 Task: Sort the products in the category "Hand Soap" by price (highest first).
Action: Mouse moved to (979, 342)
Screenshot: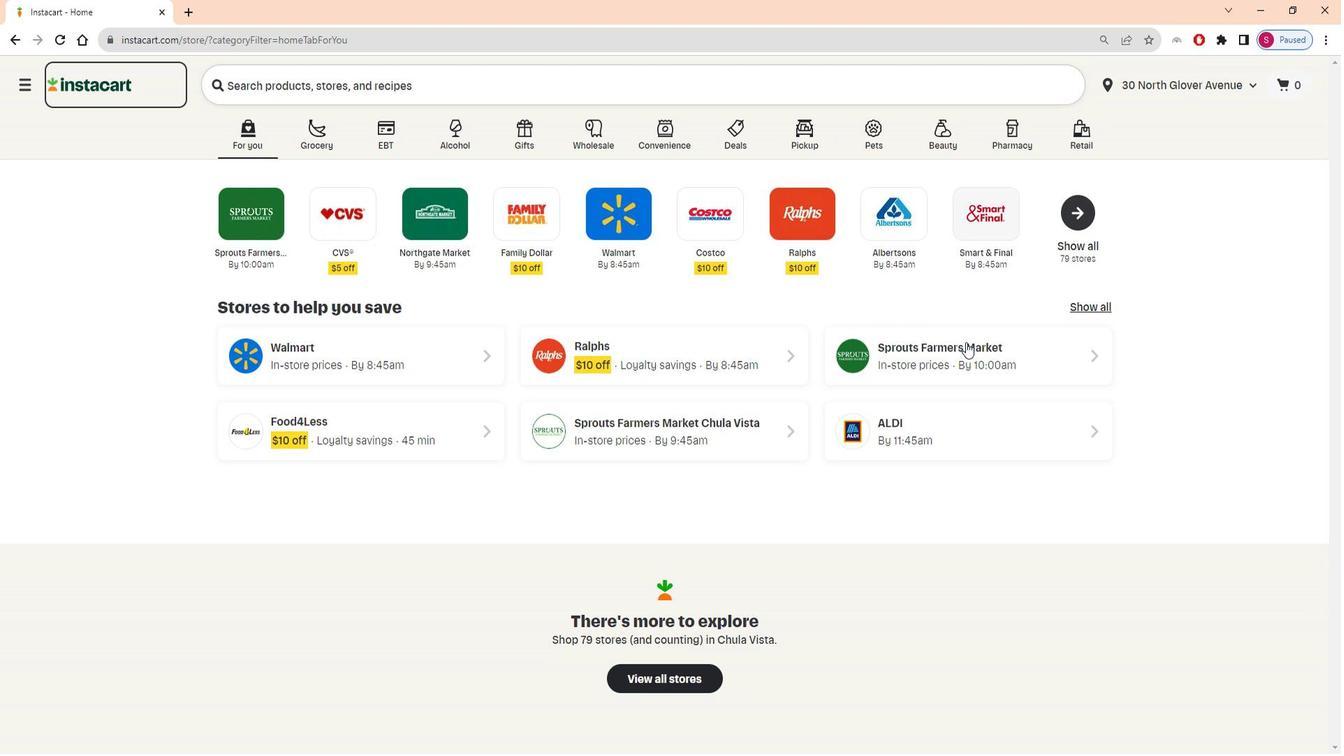 
Action: Mouse pressed left at (979, 342)
Screenshot: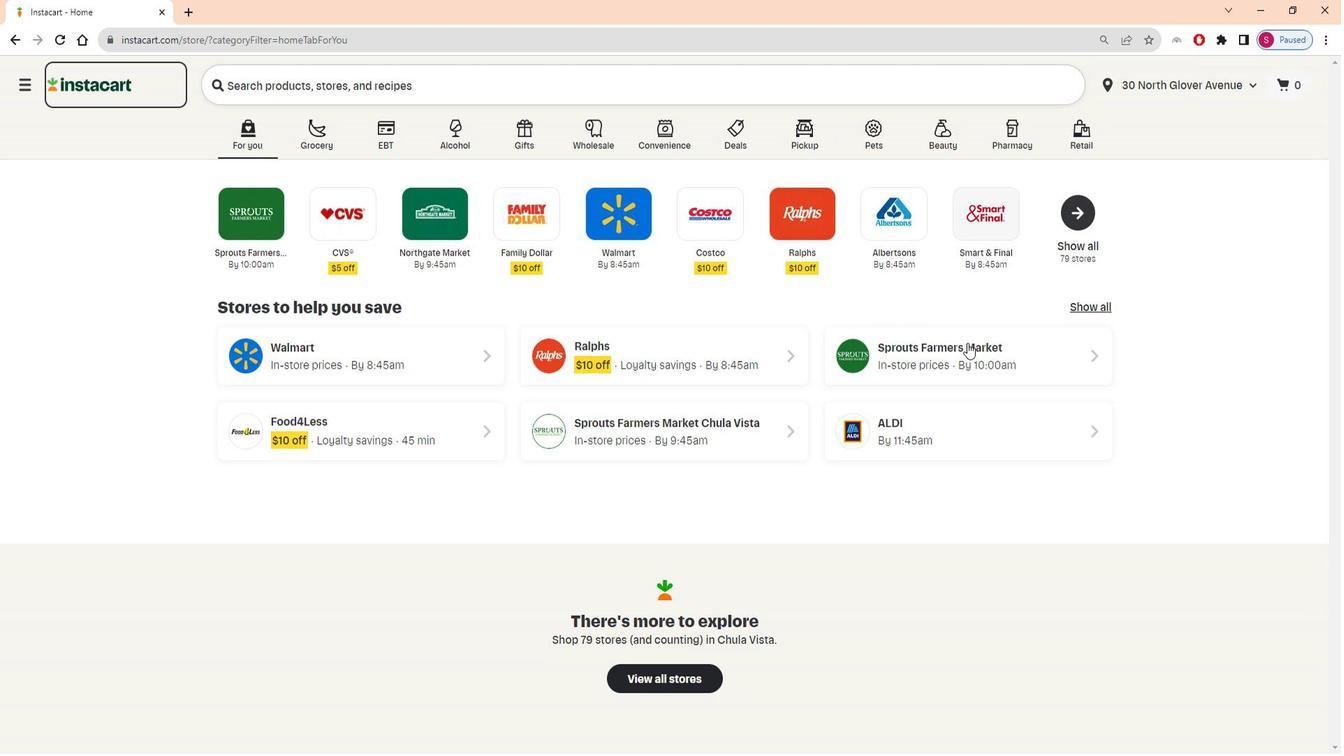 
Action: Mouse moved to (109, 527)
Screenshot: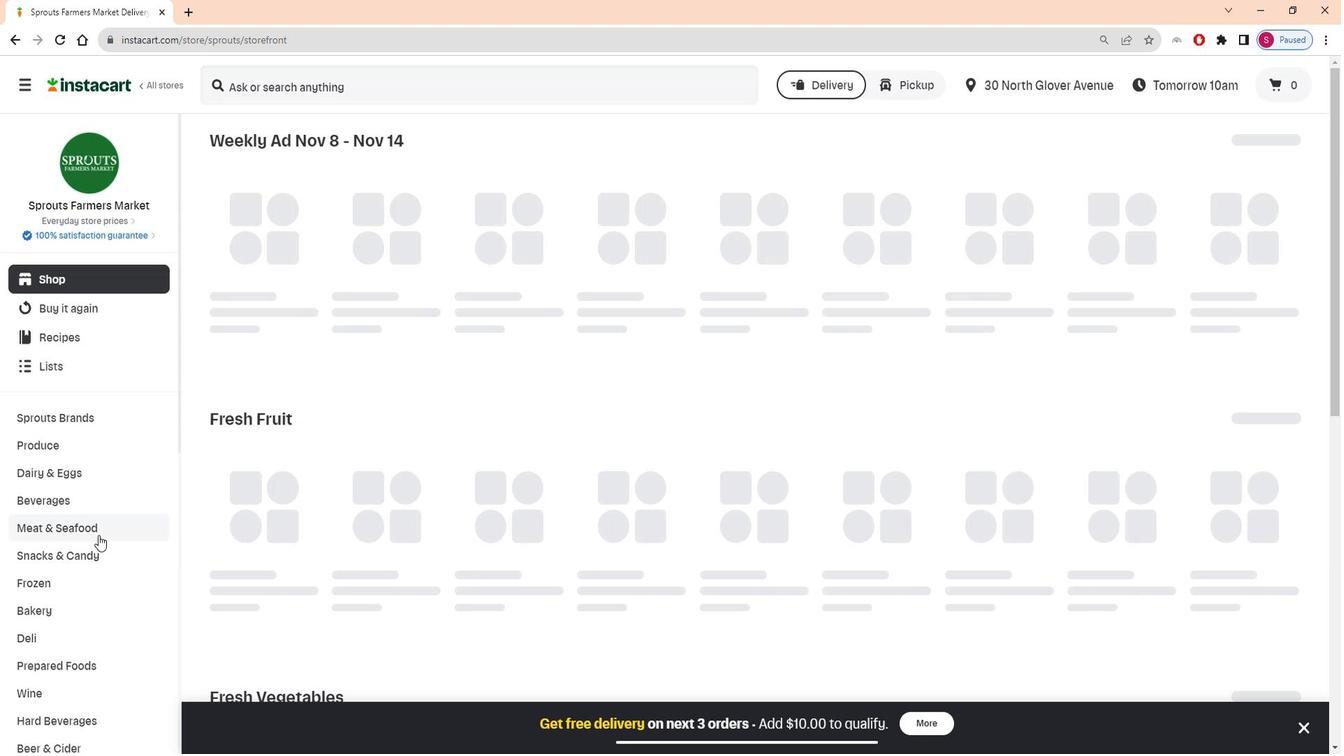 
Action: Mouse scrolled (109, 526) with delta (0, 0)
Screenshot: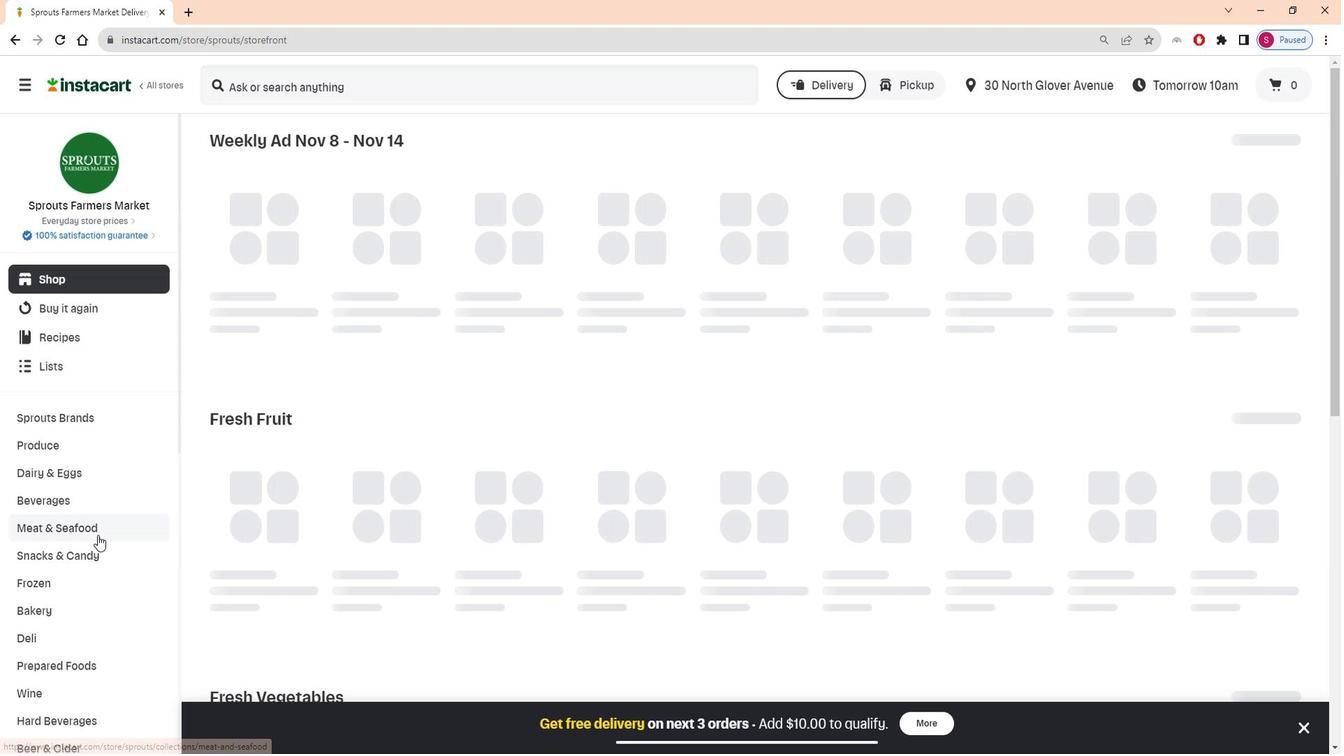 
Action: Mouse moved to (111, 527)
Screenshot: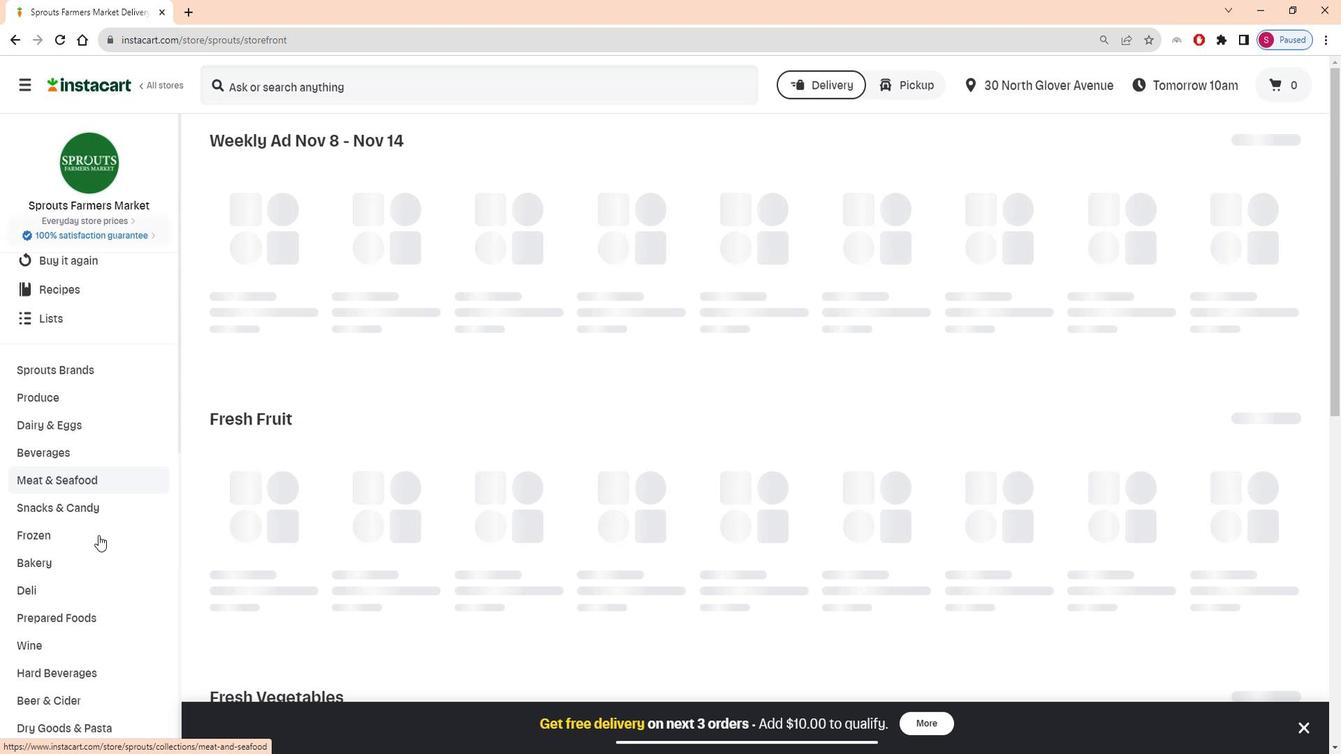 
Action: Mouse scrolled (111, 526) with delta (0, 0)
Screenshot: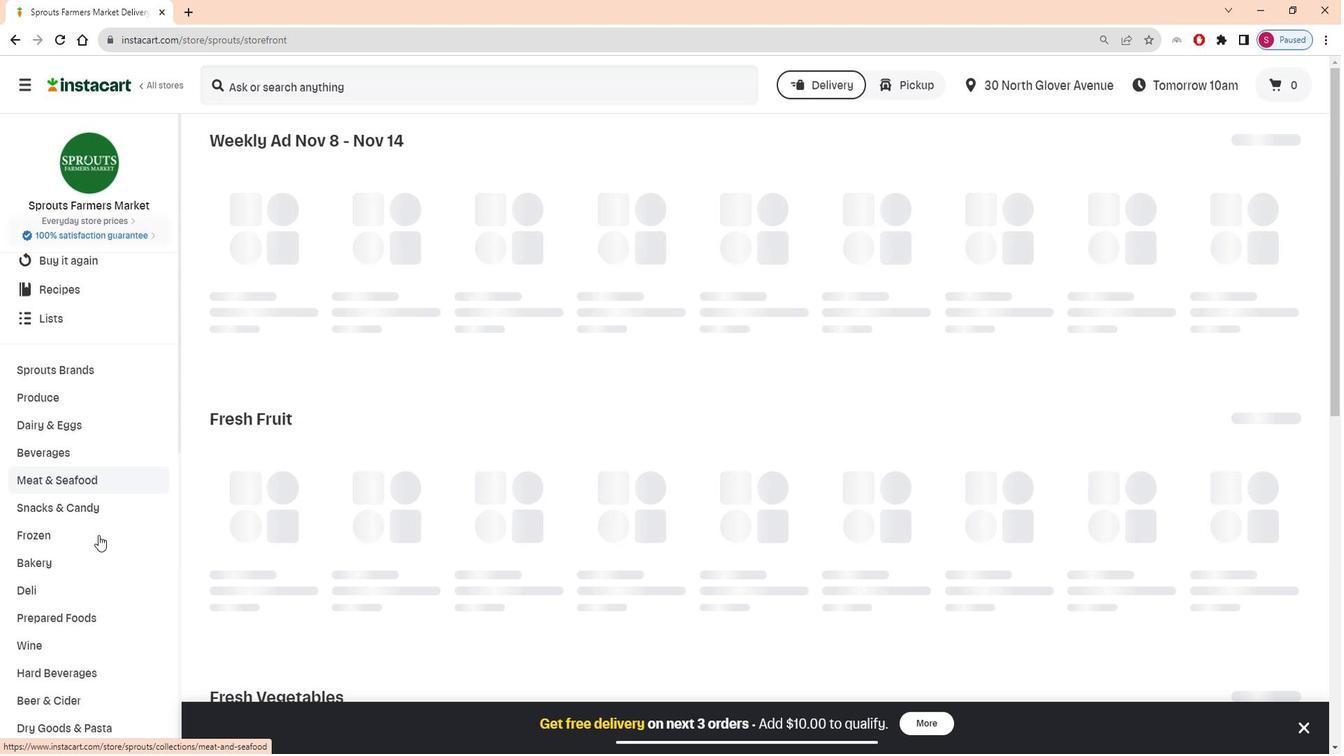 
Action: Mouse scrolled (111, 526) with delta (0, 0)
Screenshot: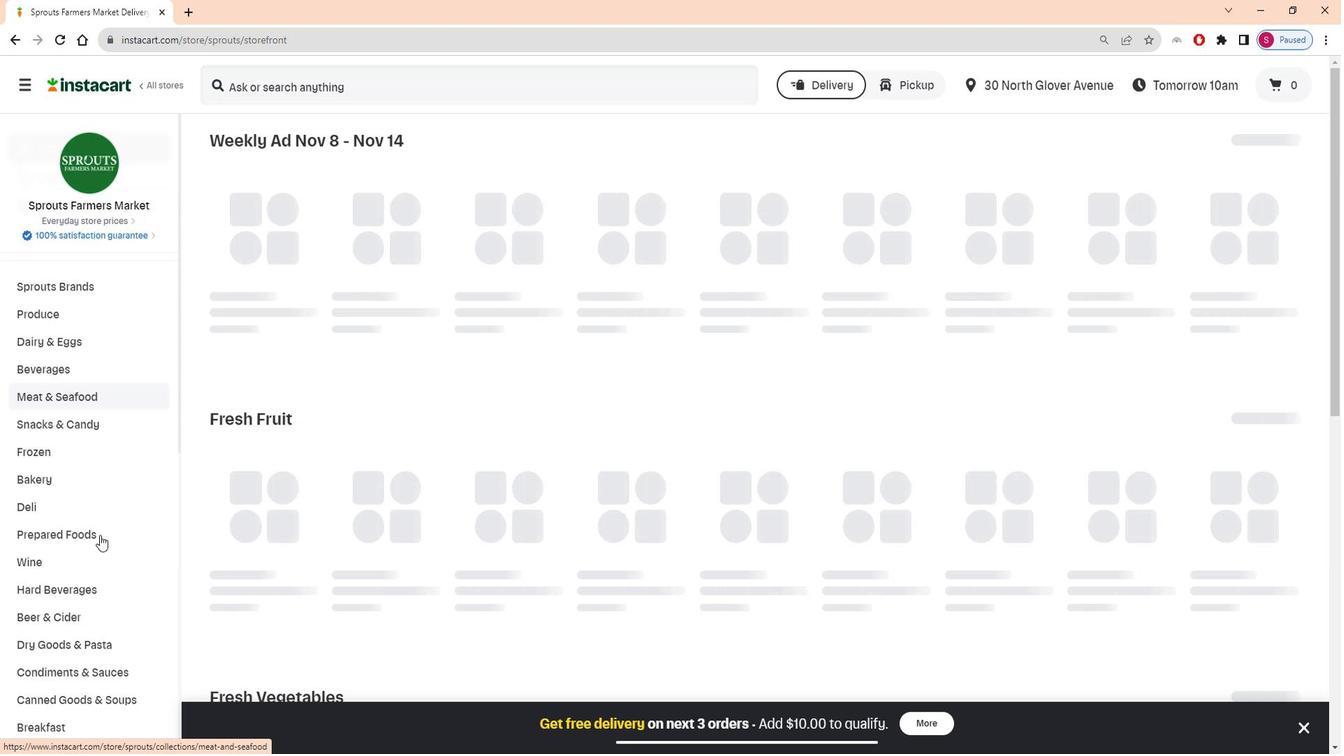
Action: Mouse moved to (113, 527)
Screenshot: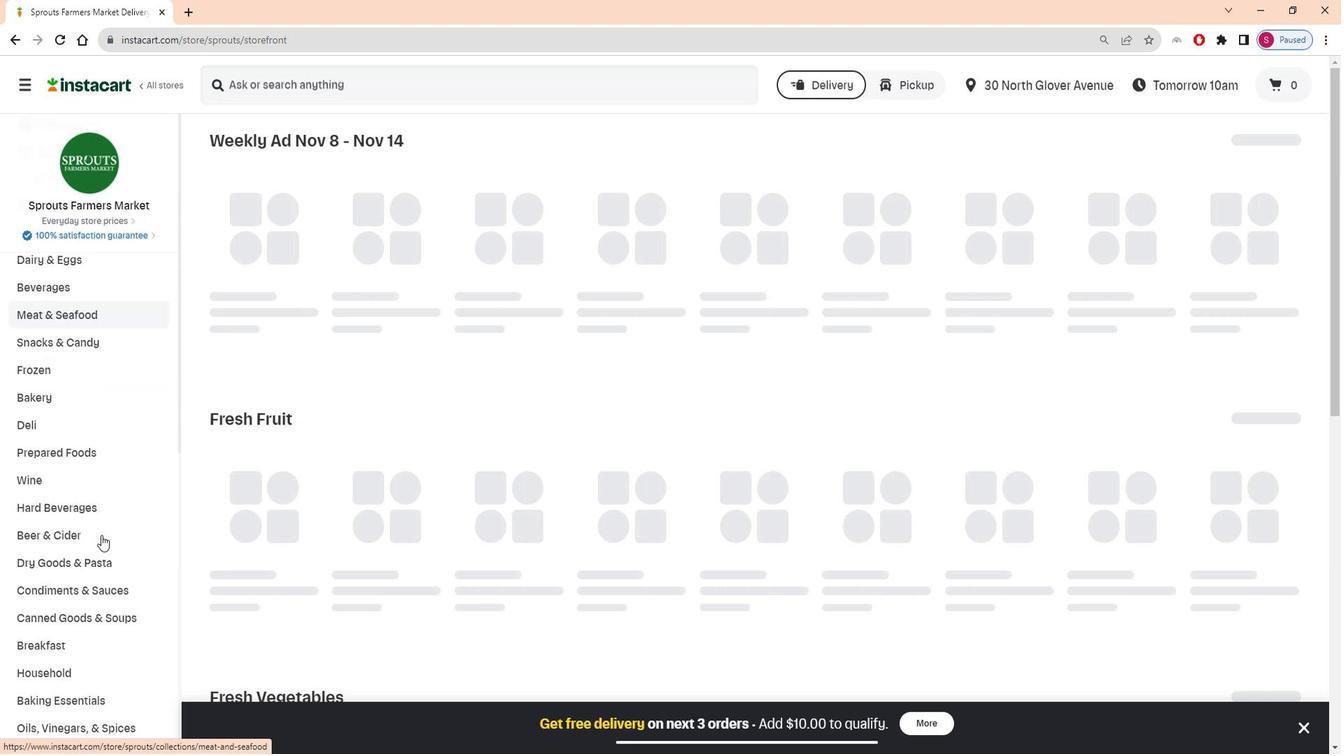 
Action: Mouse scrolled (113, 526) with delta (0, 0)
Screenshot: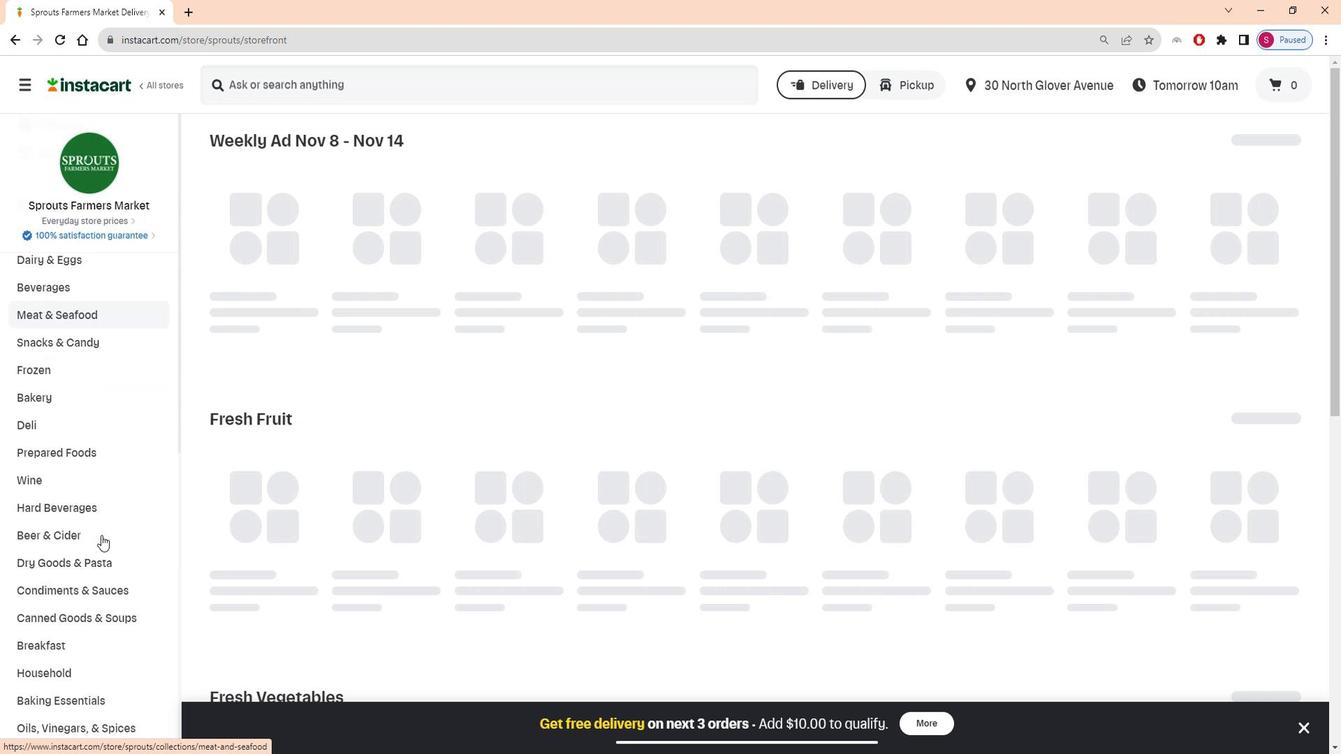 
Action: Mouse scrolled (113, 526) with delta (0, 0)
Screenshot: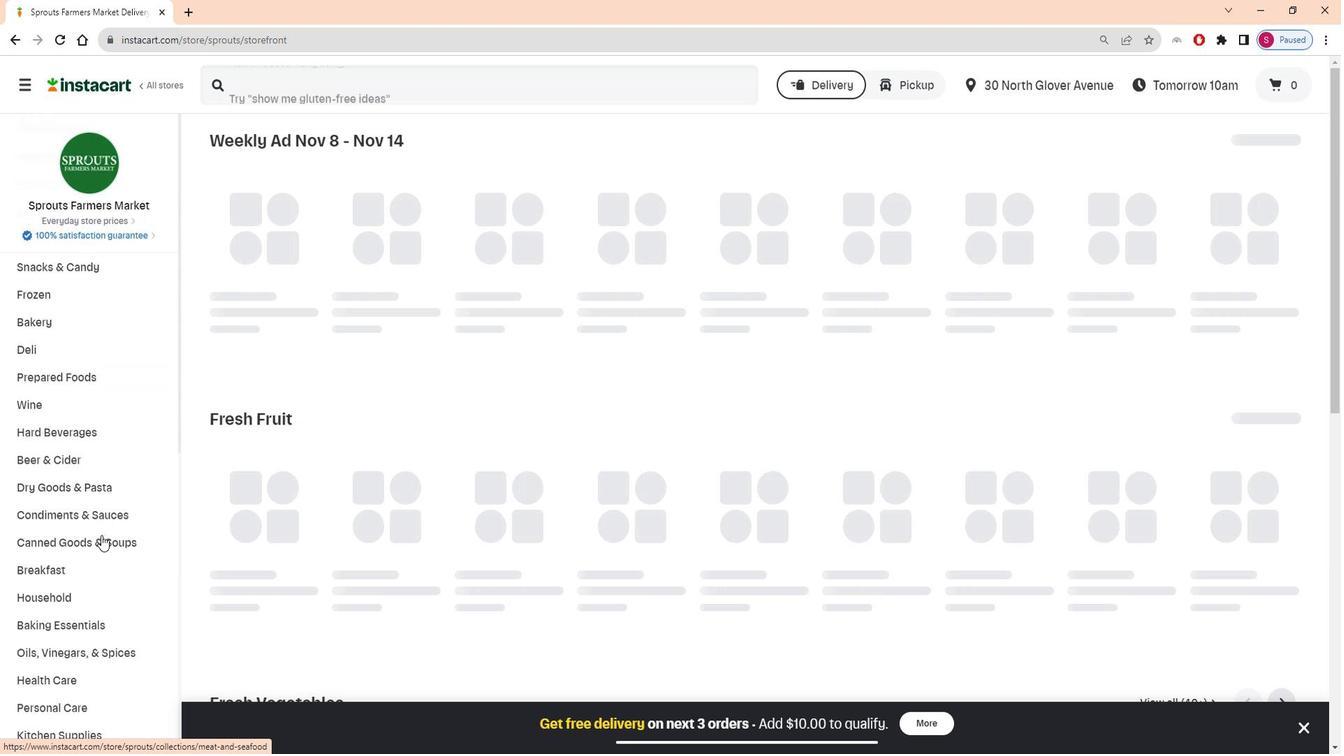 
Action: Mouse moved to (113, 527)
Screenshot: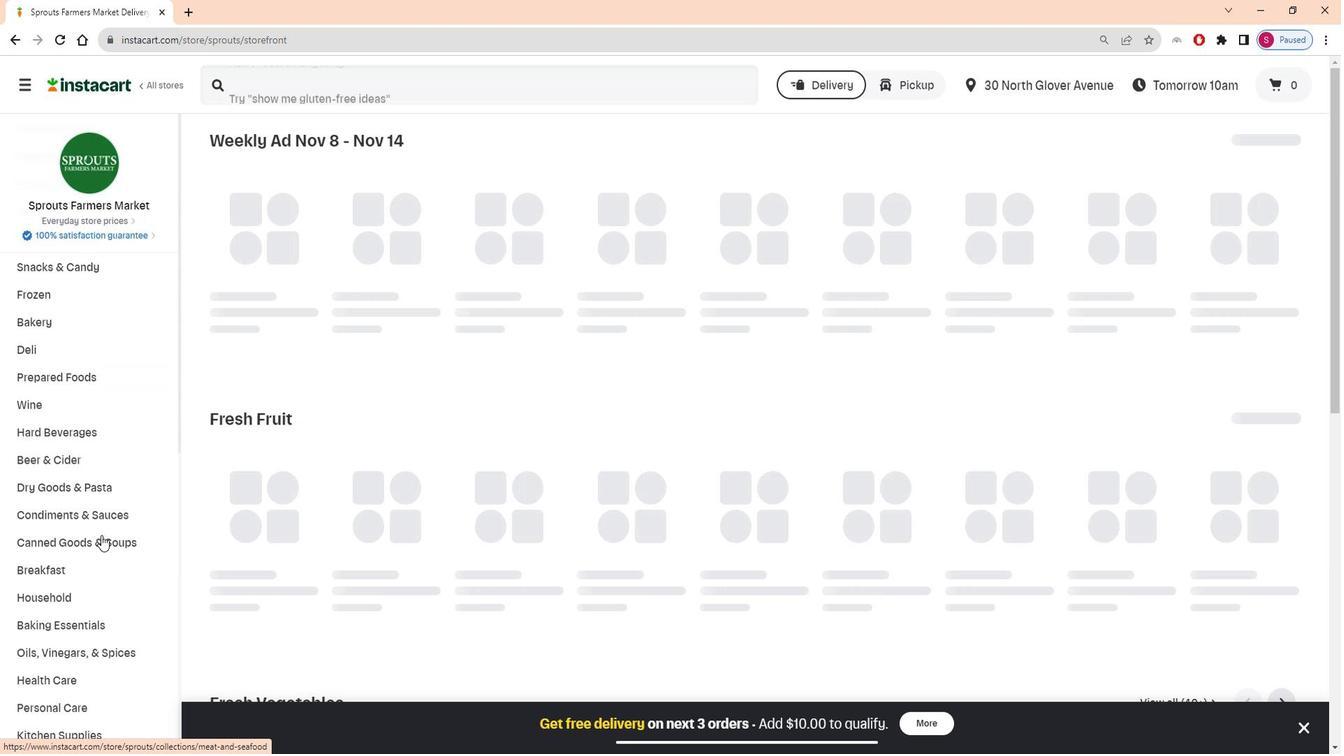 
Action: Mouse scrolled (113, 526) with delta (0, 0)
Screenshot: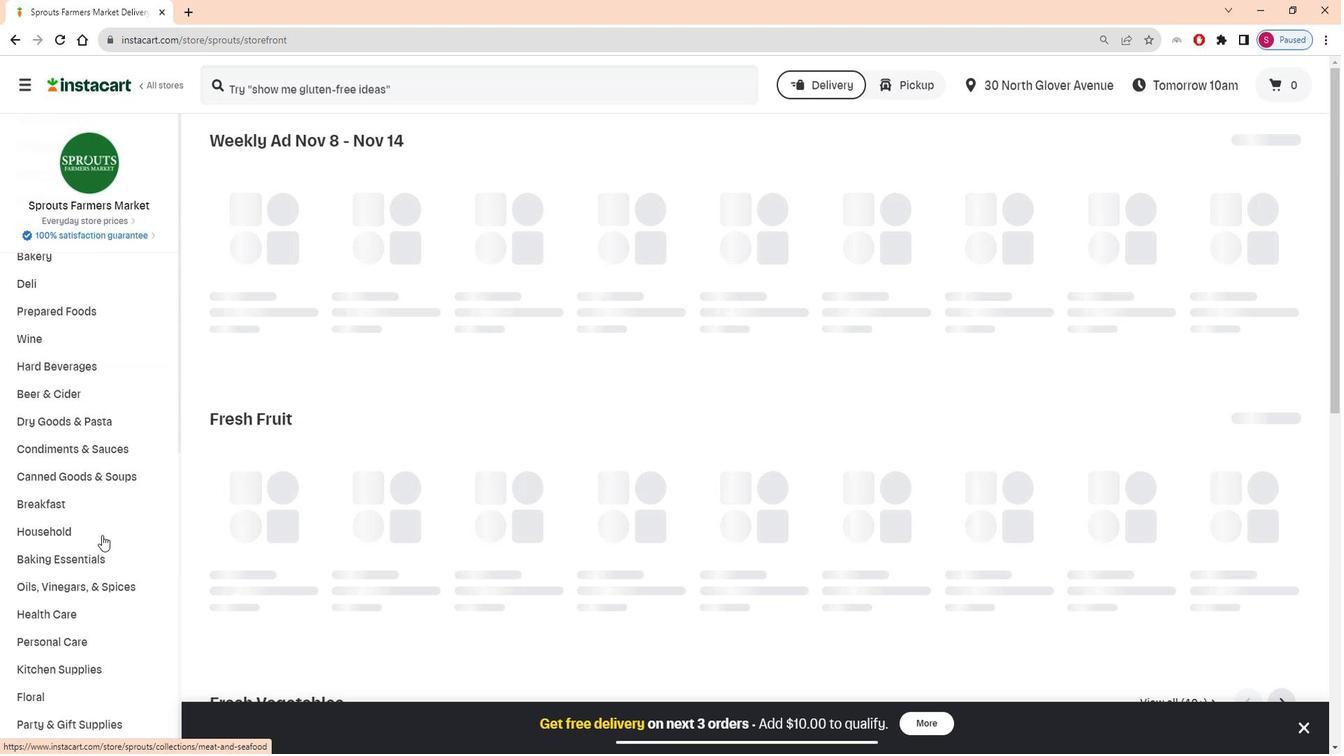
Action: Mouse moved to (106, 545)
Screenshot: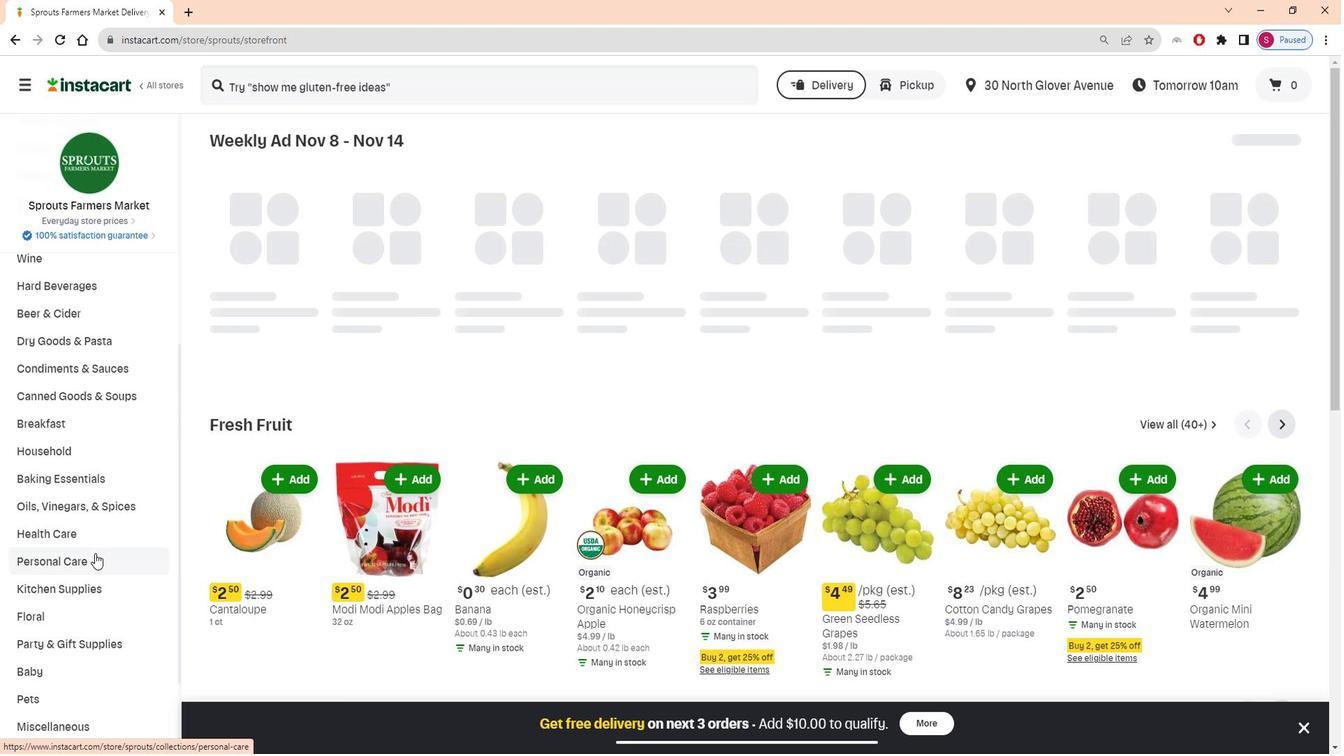 
Action: Mouse pressed left at (106, 545)
Screenshot: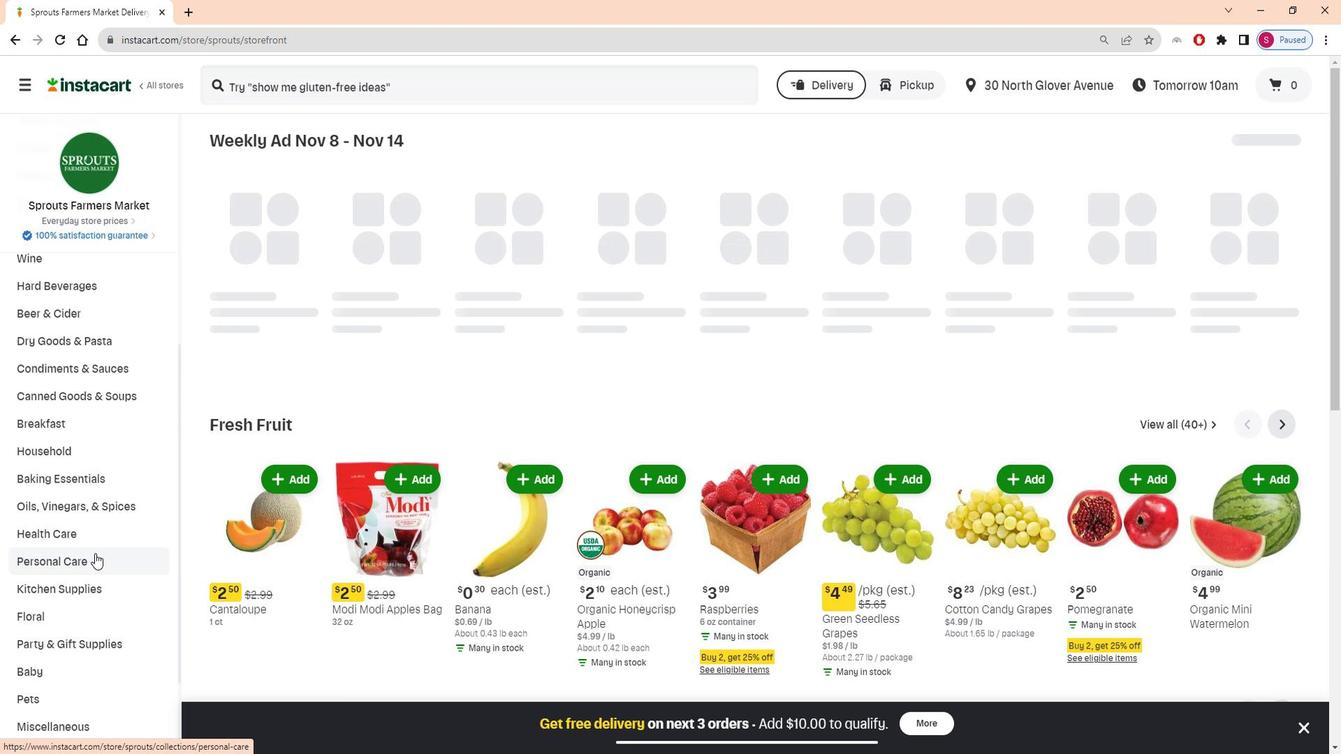 
Action: Mouse moved to (357, 189)
Screenshot: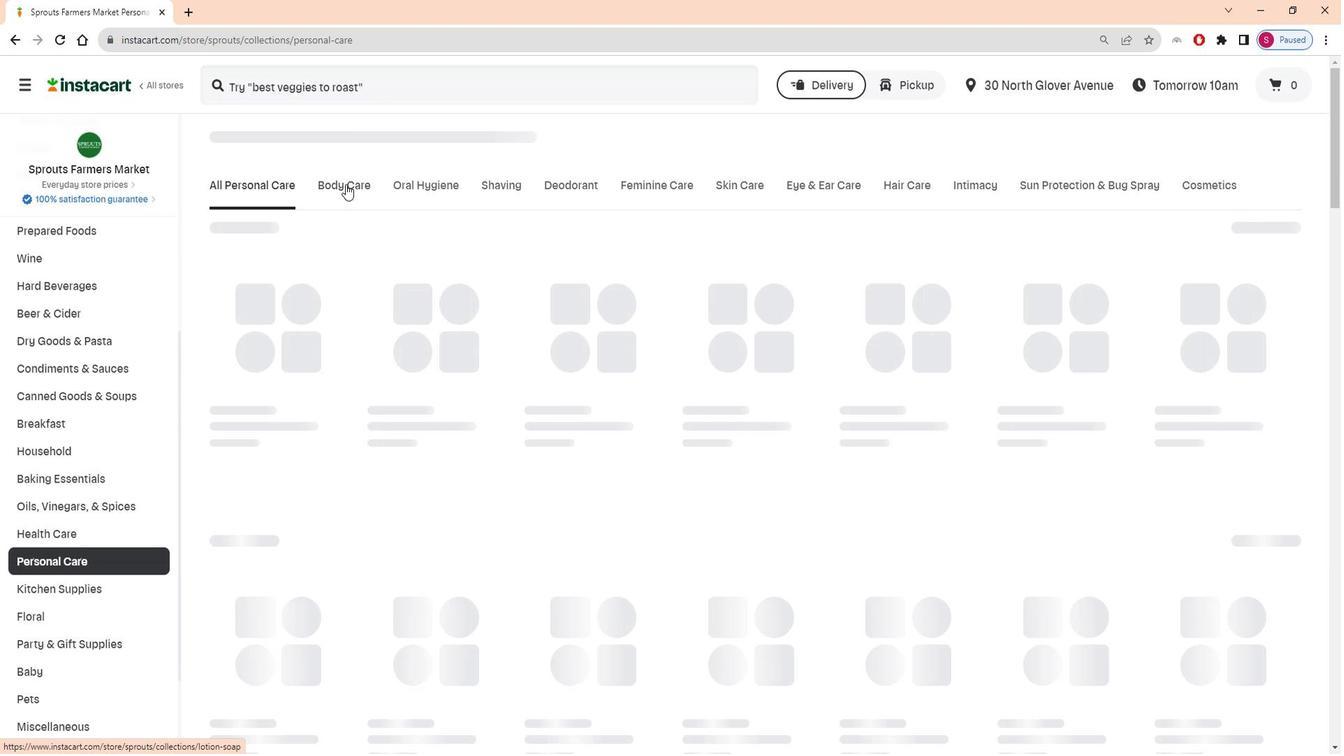 
Action: Mouse pressed left at (357, 189)
Screenshot: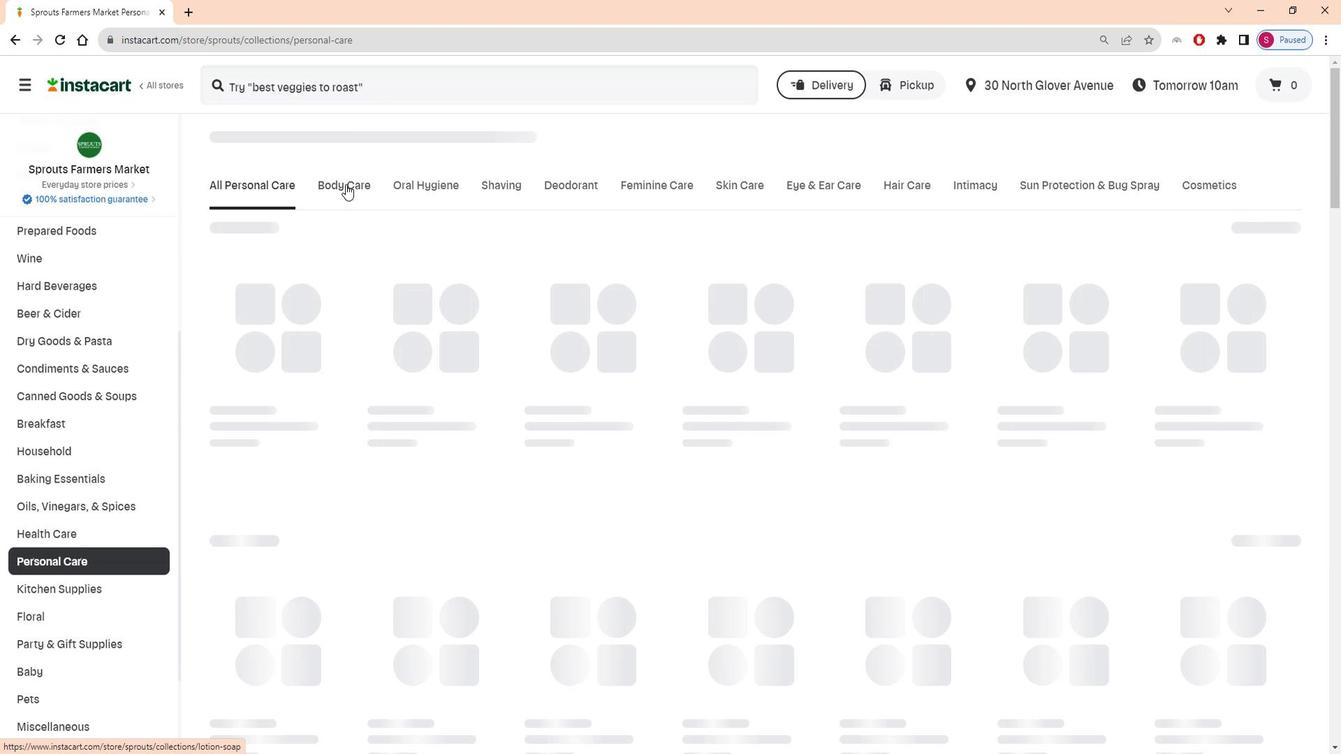 
Action: Mouse moved to (494, 247)
Screenshot: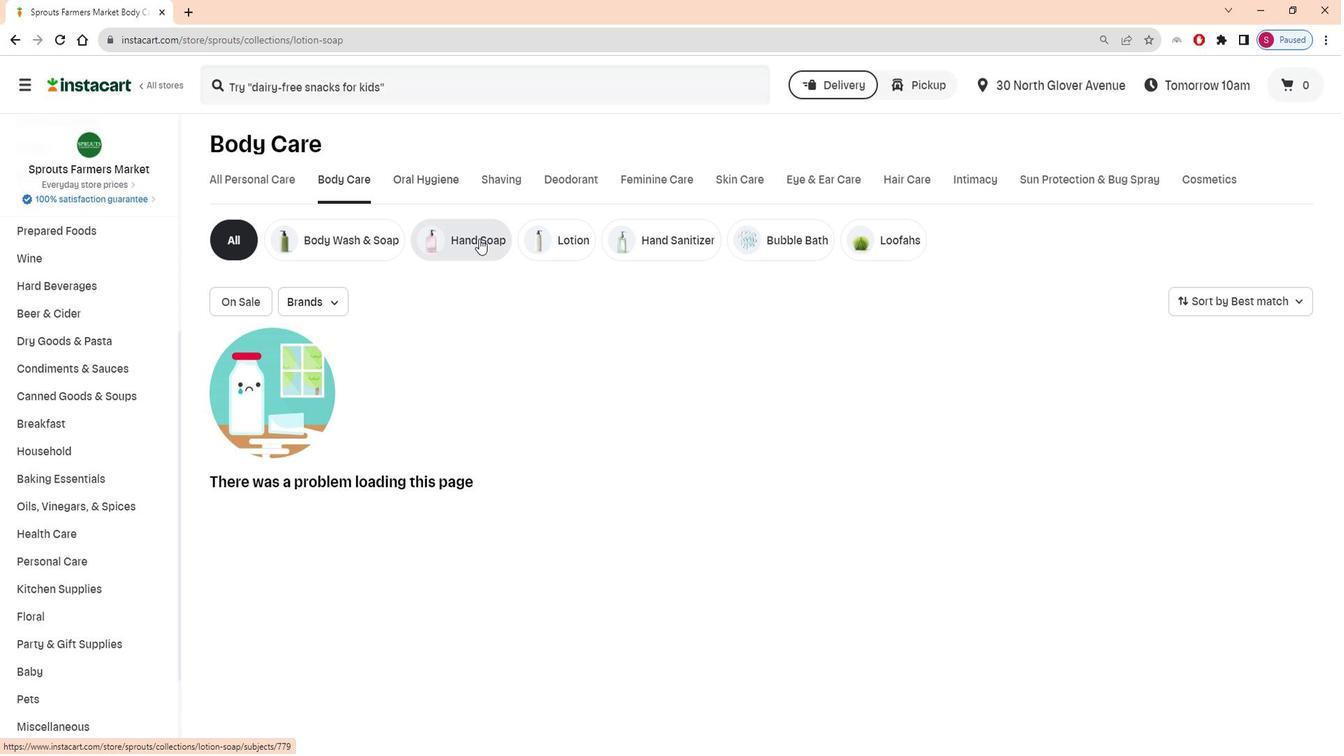 
Action: Mouse pressed left at (494, 247)
Screenshot: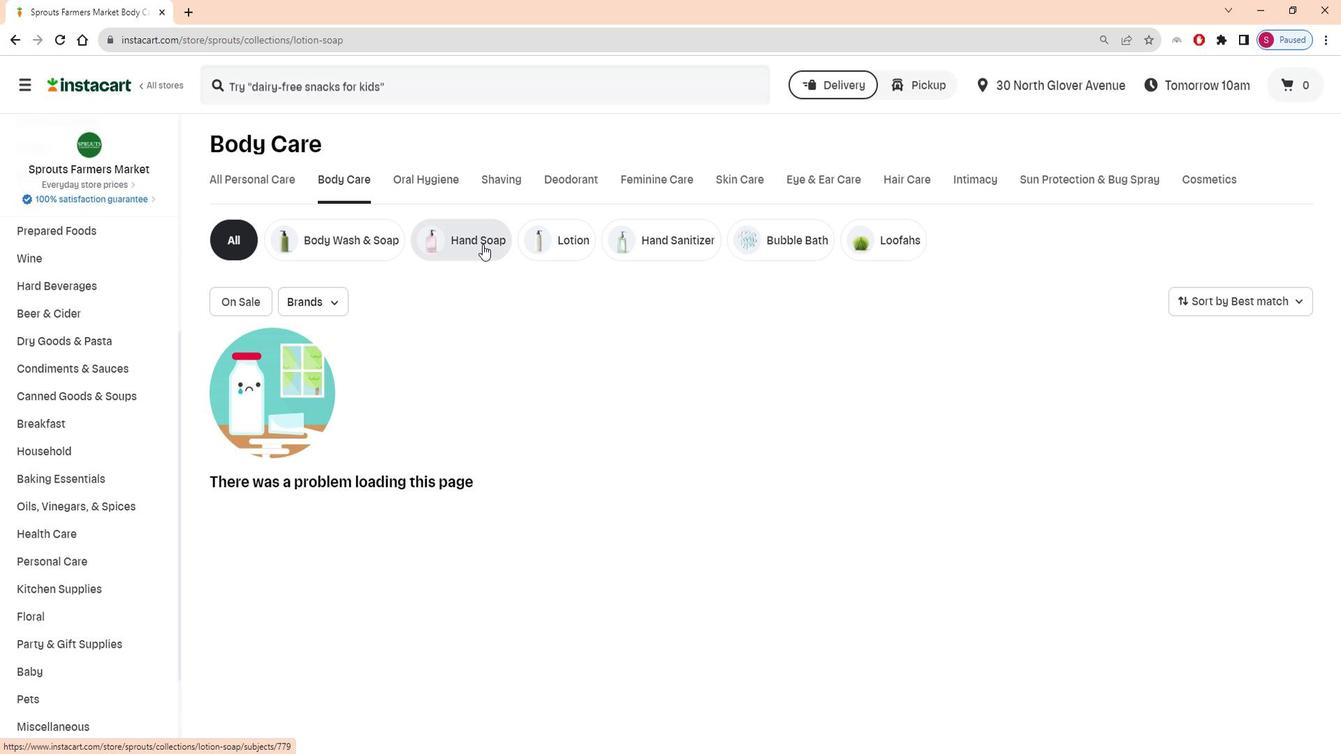 
Action: Mouse moved to (1294, 294)
Screenshot: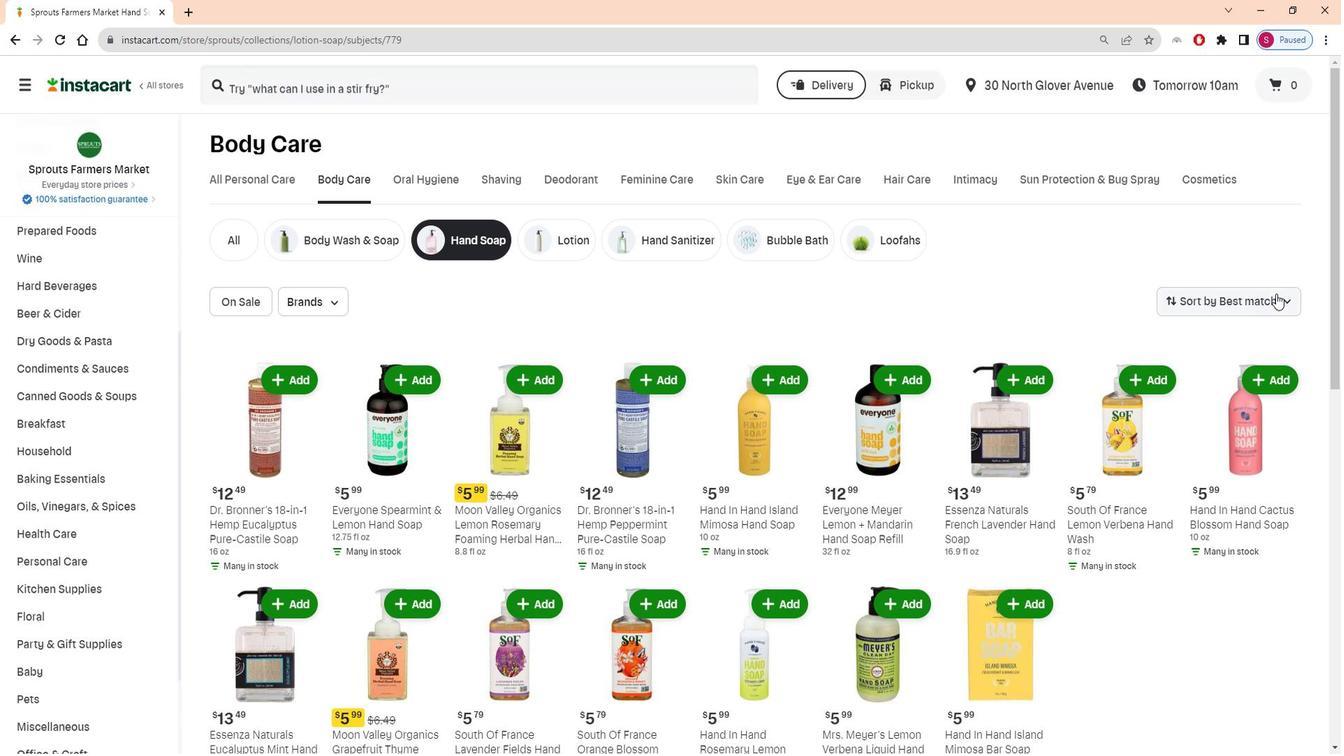 
Action: Mouse pressed left at (1294, 294)
Screenshot: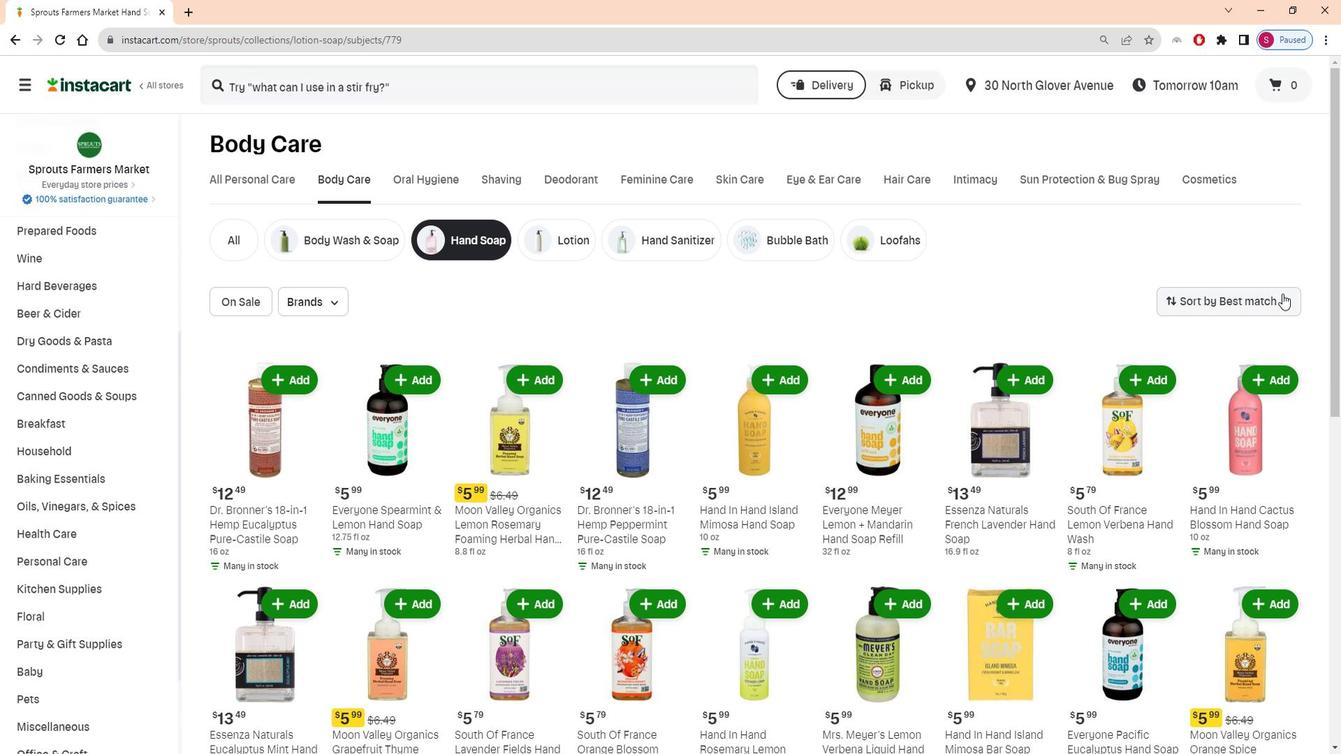 
Action: Mouse moved to (1278, 398)
Screenshot: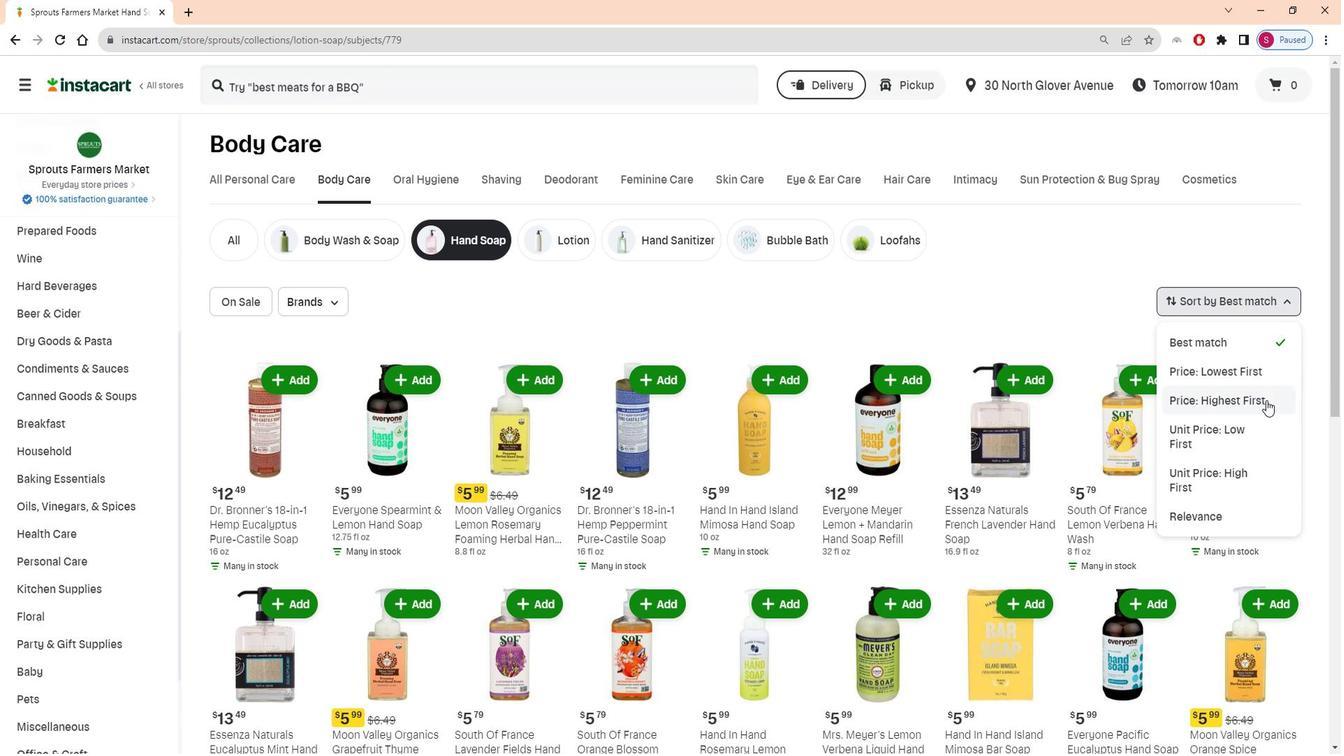 
Action: Mouse pressed left at (1278, 398)
Screenshot: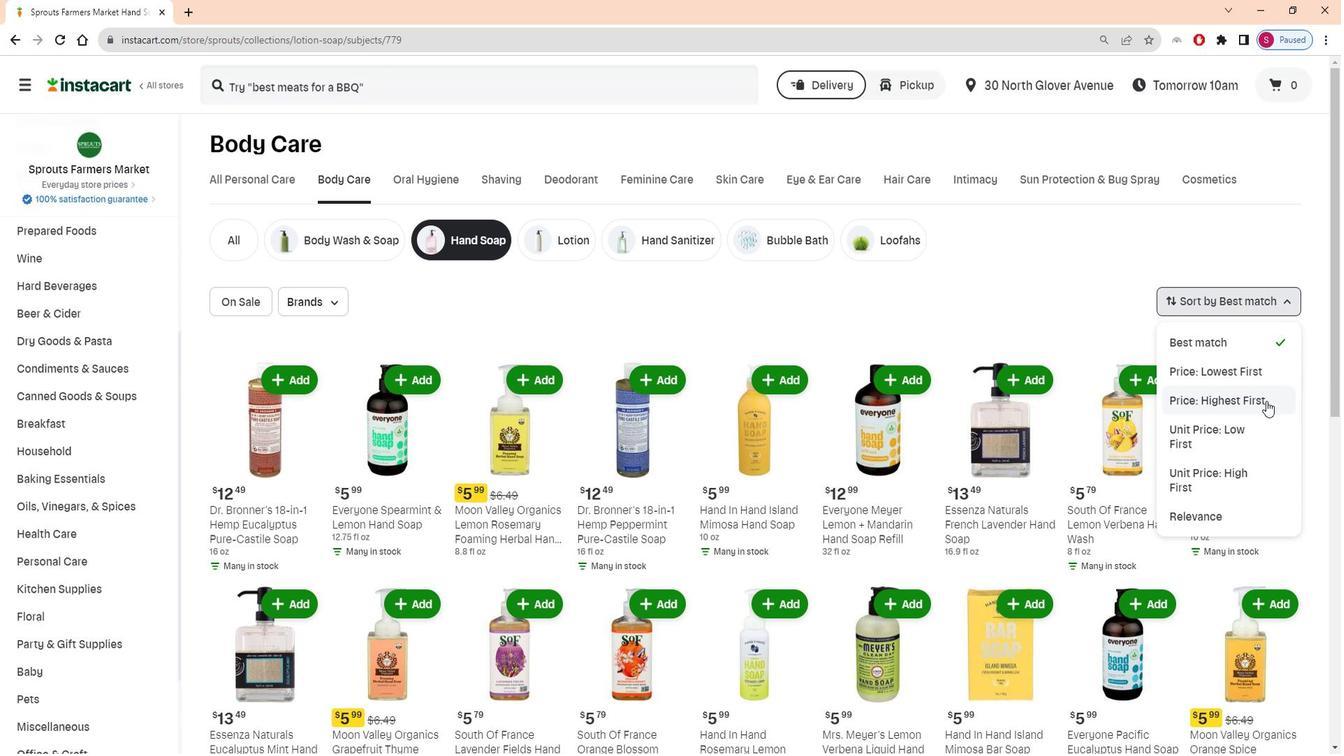 
Action: Mouse moved to (832, 294)
Screenshot: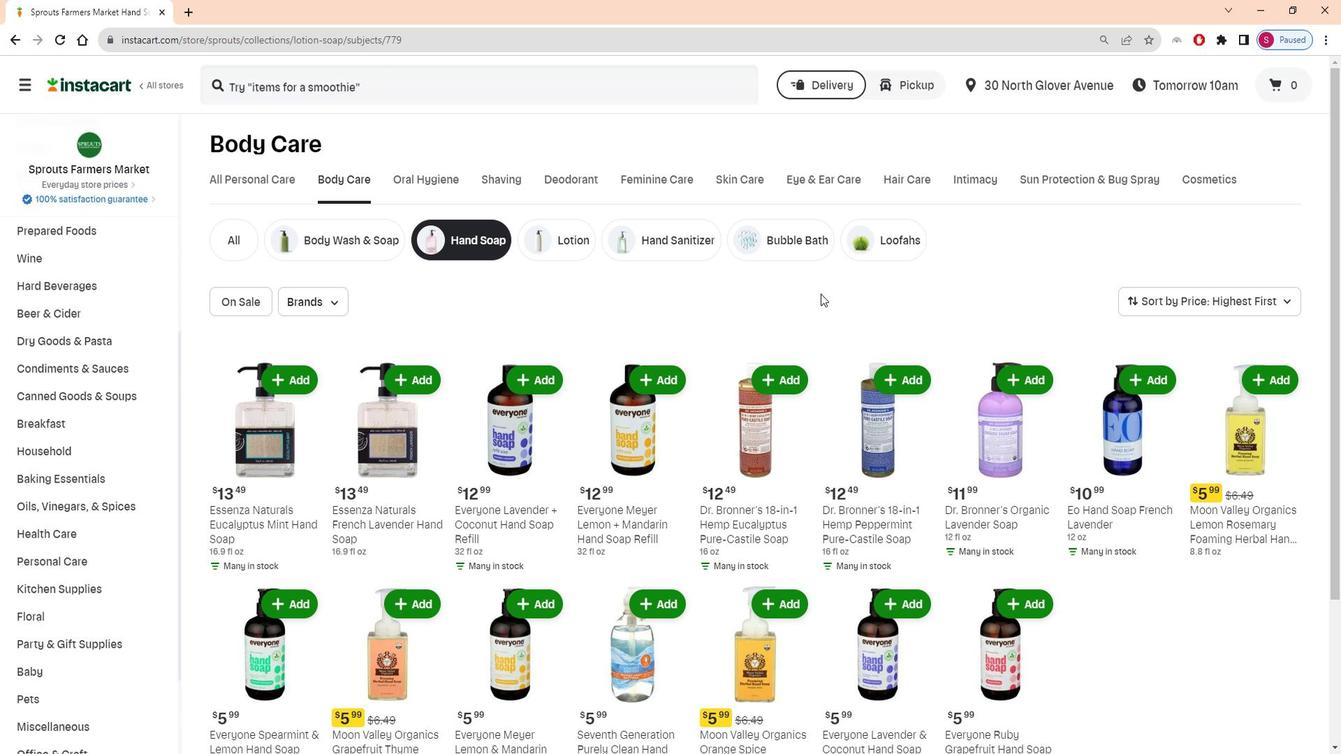 
